 Task: Select the margins with none.
Action: Mouse moved to (70, 120)
Screenshot: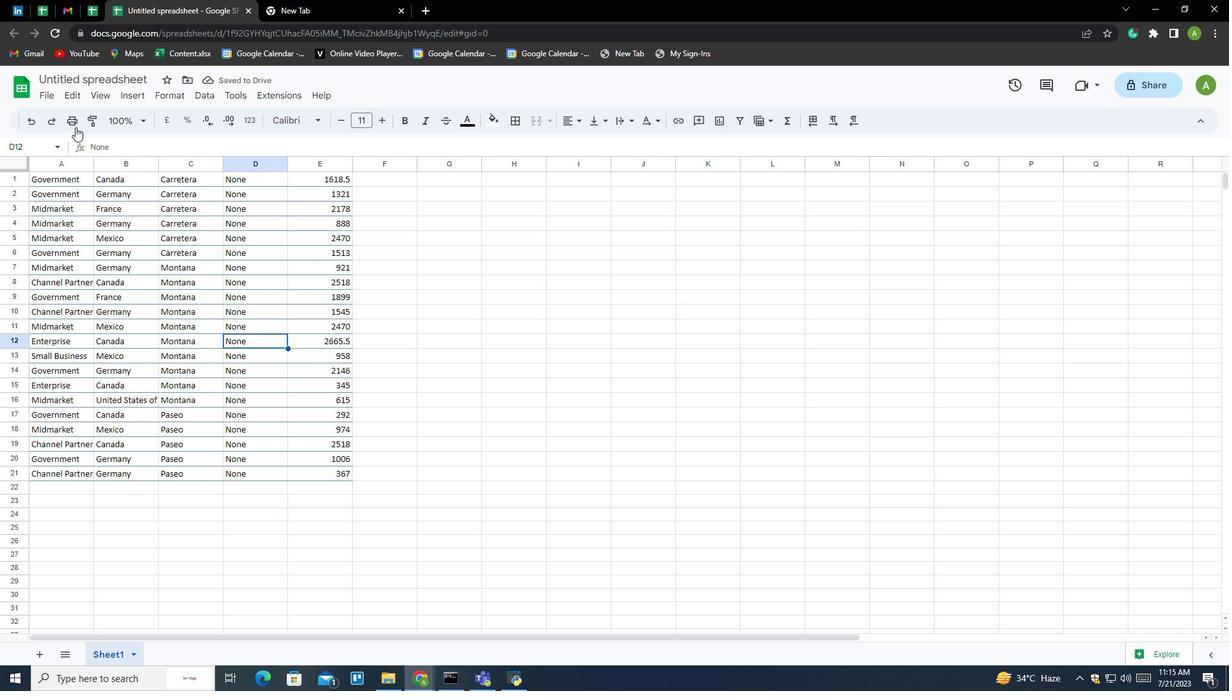 
Action: Mouse pressed left at (70, 120)
Screenshot: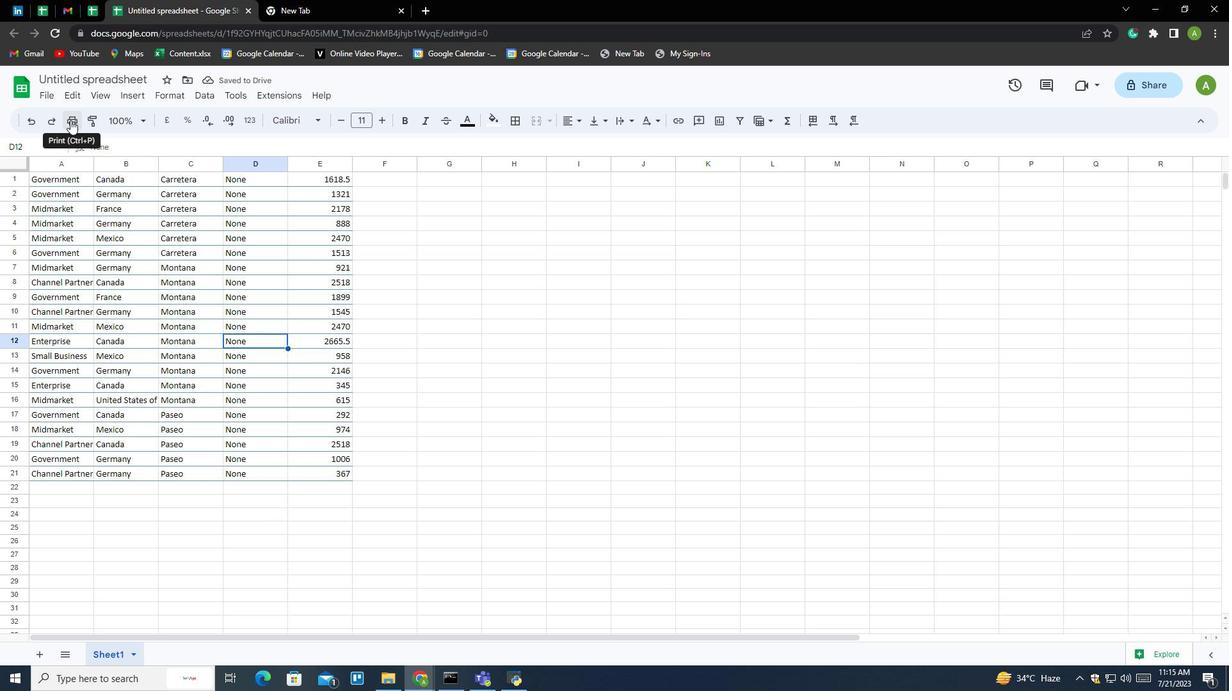 
Action: Mouse moved to (1173, 89)
Screenshot: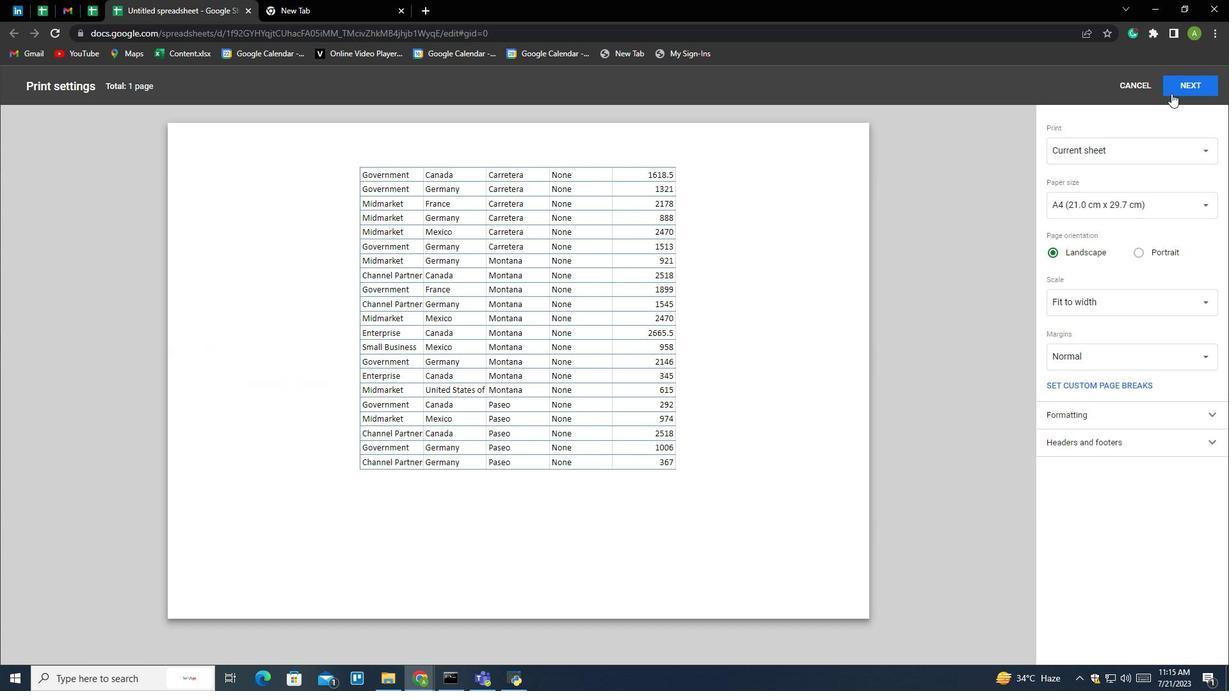 
Action: Mouse pressed left at (1173, 89)
Screenshot: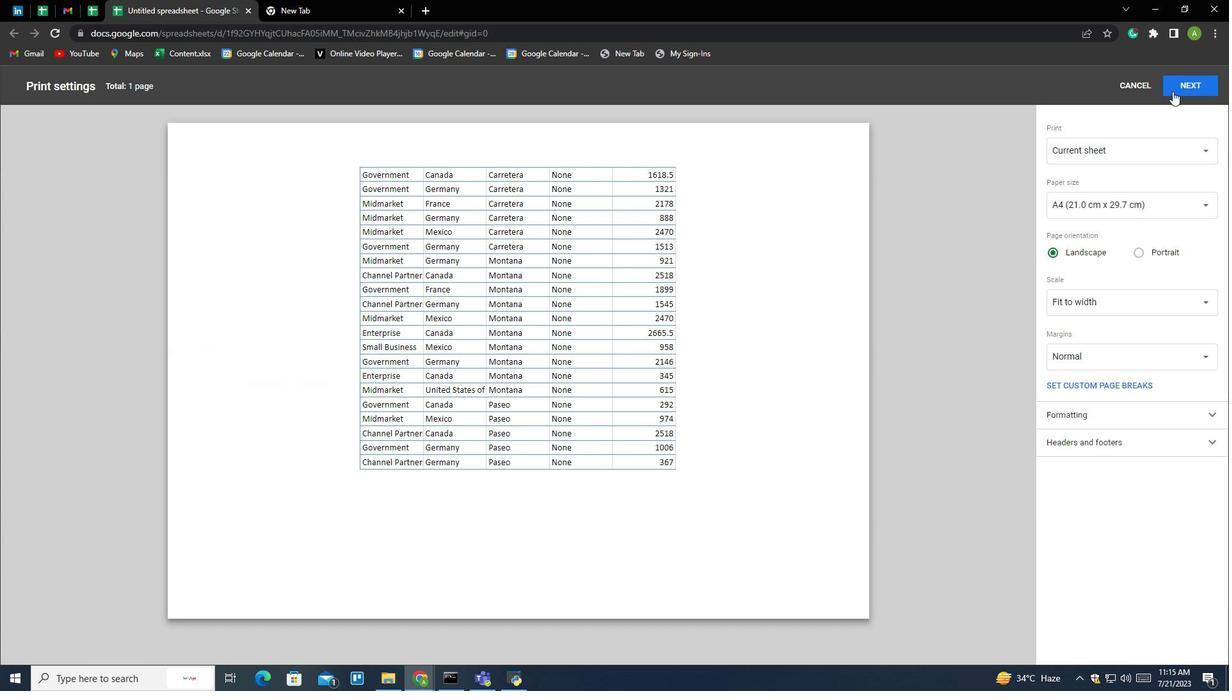 
Action: Mouse moved to (818, 213)
Screenshot: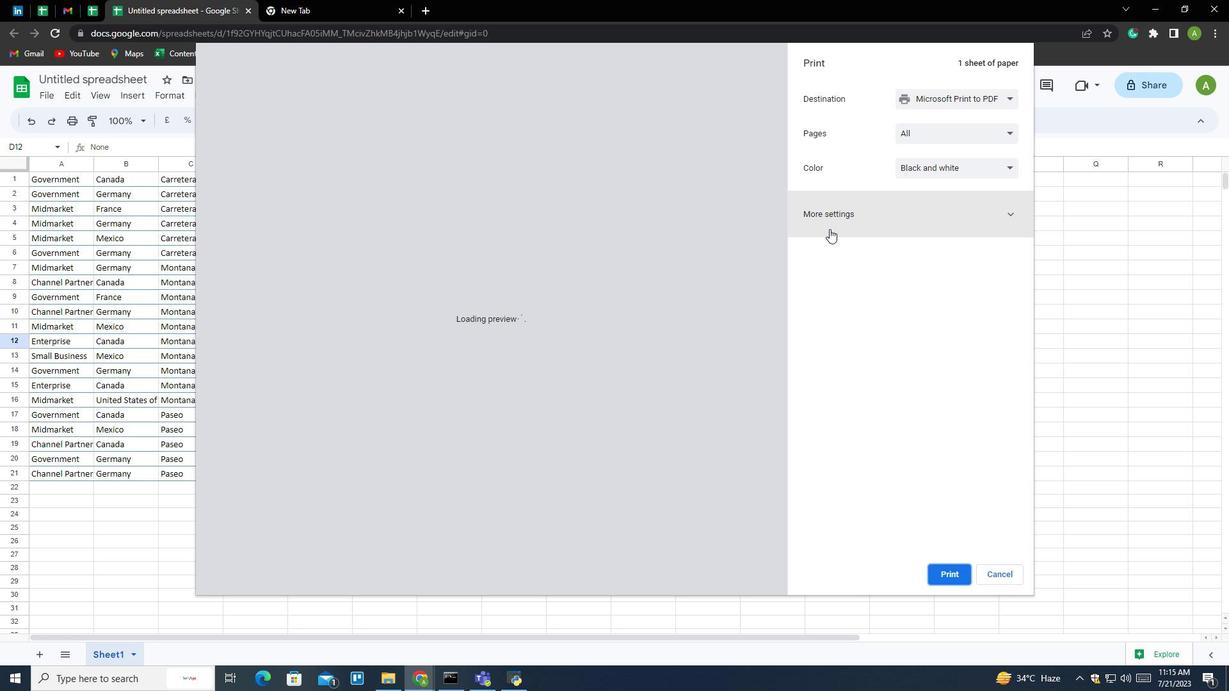 
Action: Mouse pressed left at (818, 213)
Screenshot: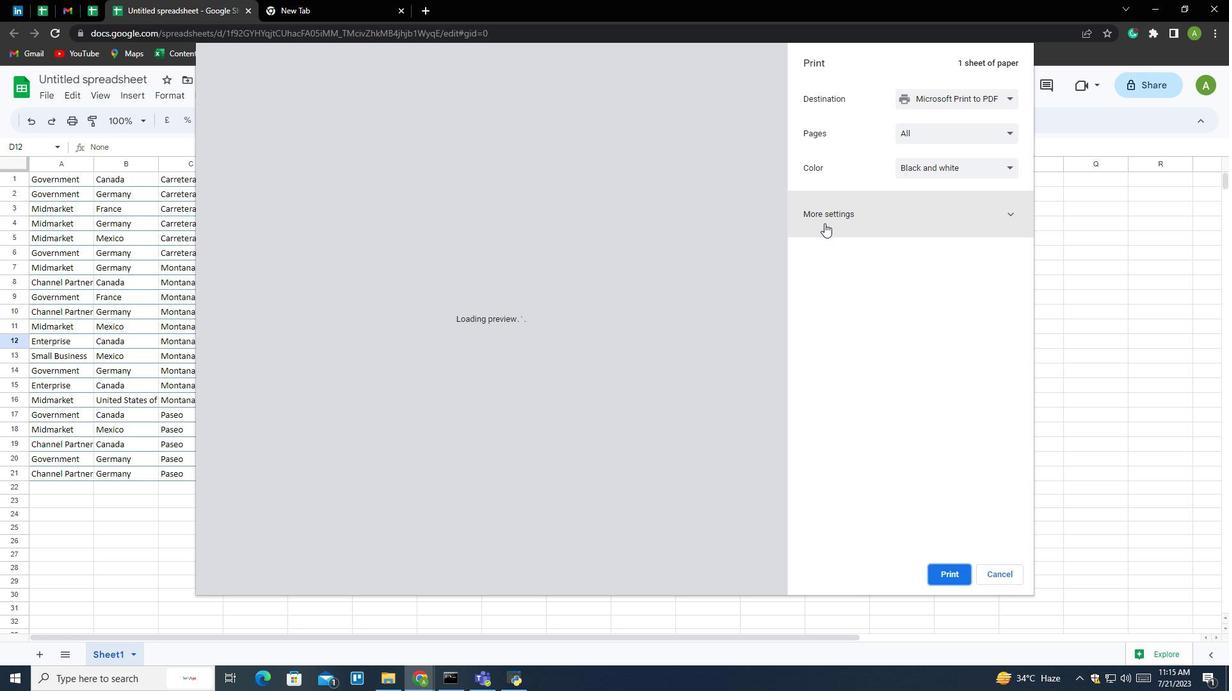 
Action: Mouse moved to (926, 322)
Screenshot: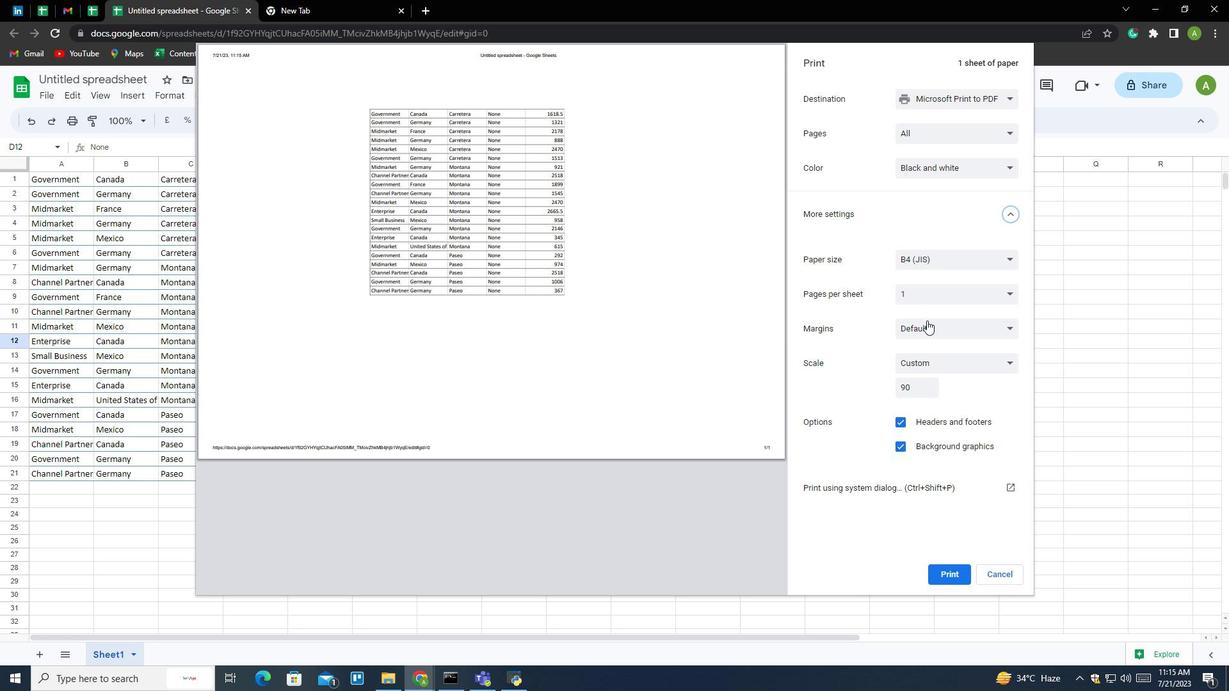 
Action: Mouse pressed left at (926, 322)
Screenshot: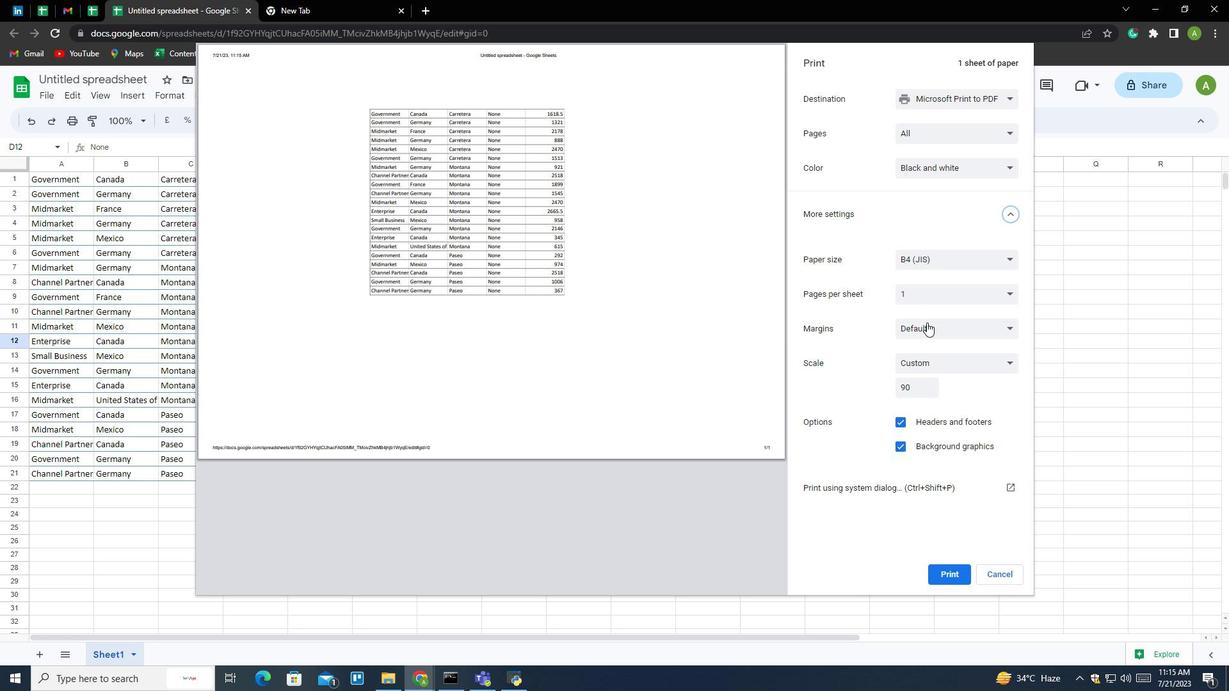 
Action: Mouse moved to (921, 357)
Screenshot: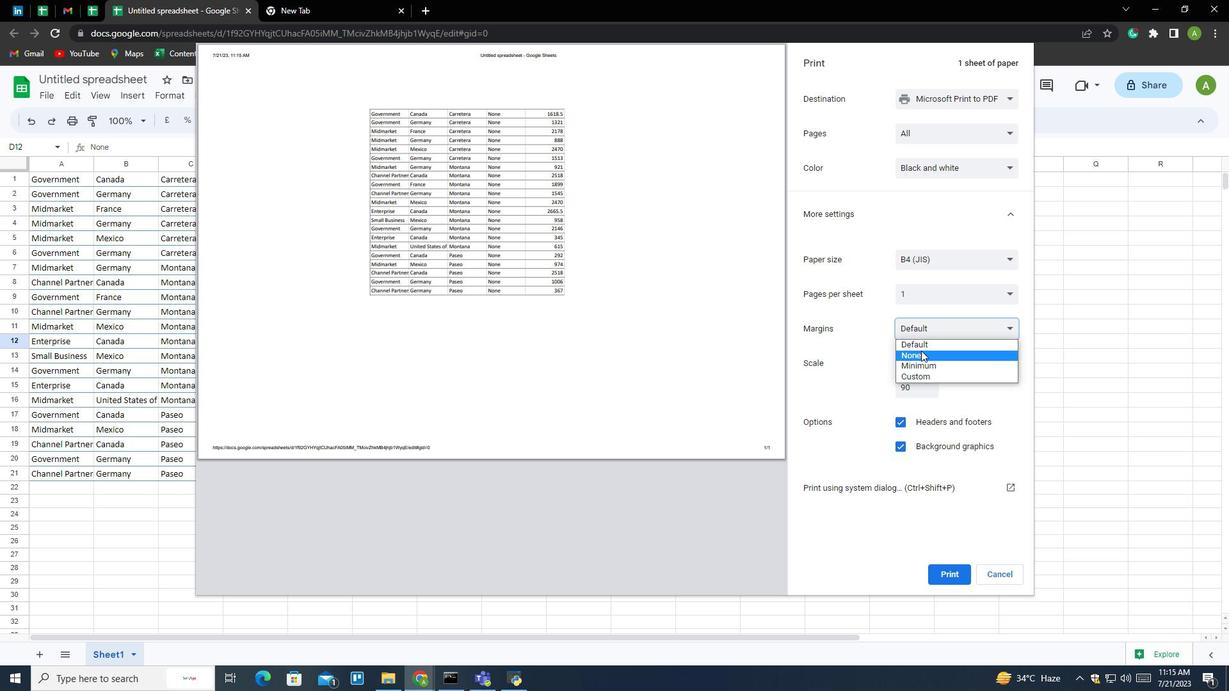 
Action: Mouse pressed left at (921, 357)
Screenshot: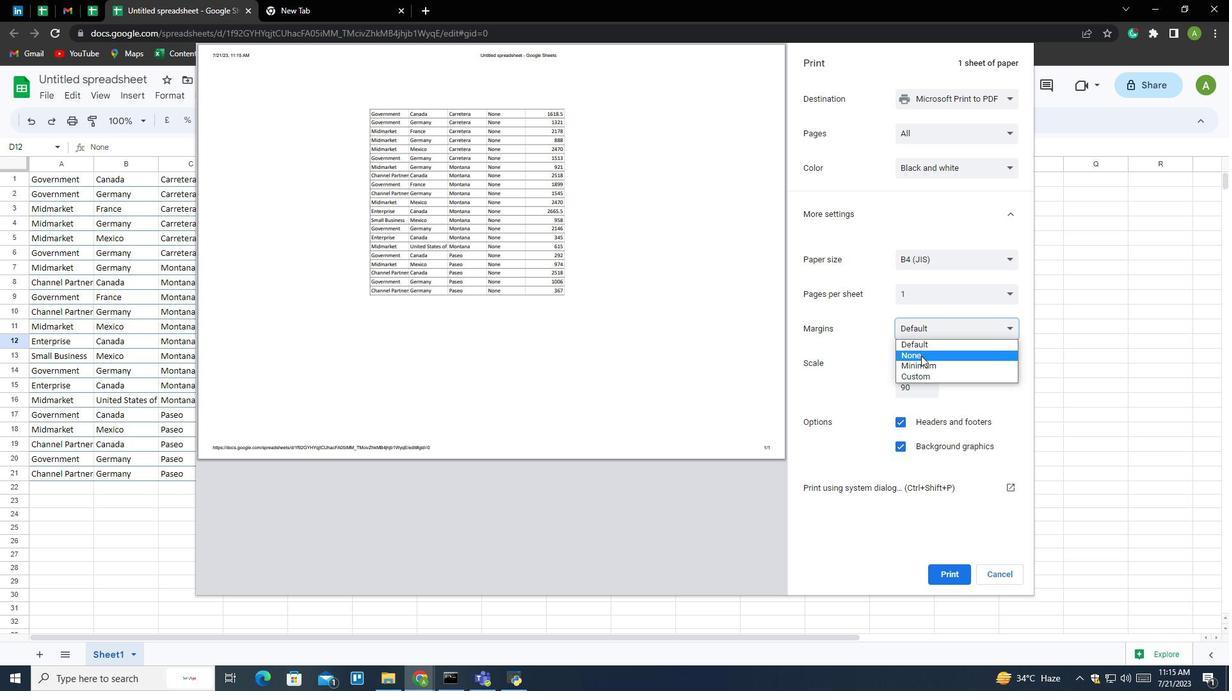 
Action: Mouse moved to (920, 357)
Screenshot: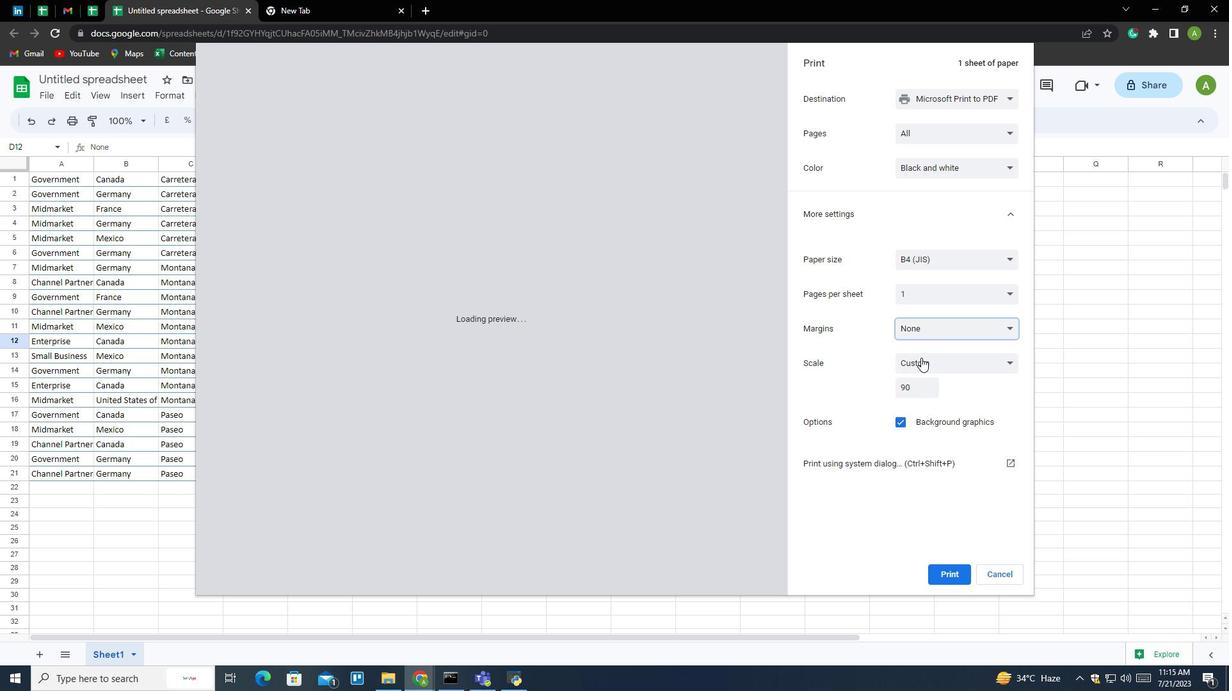 
